 Task: Look for products in the category "Seasonal Bath & Body" from Mad Hippie only.
Action: Mouse moved to (354, 146)
Screenshot: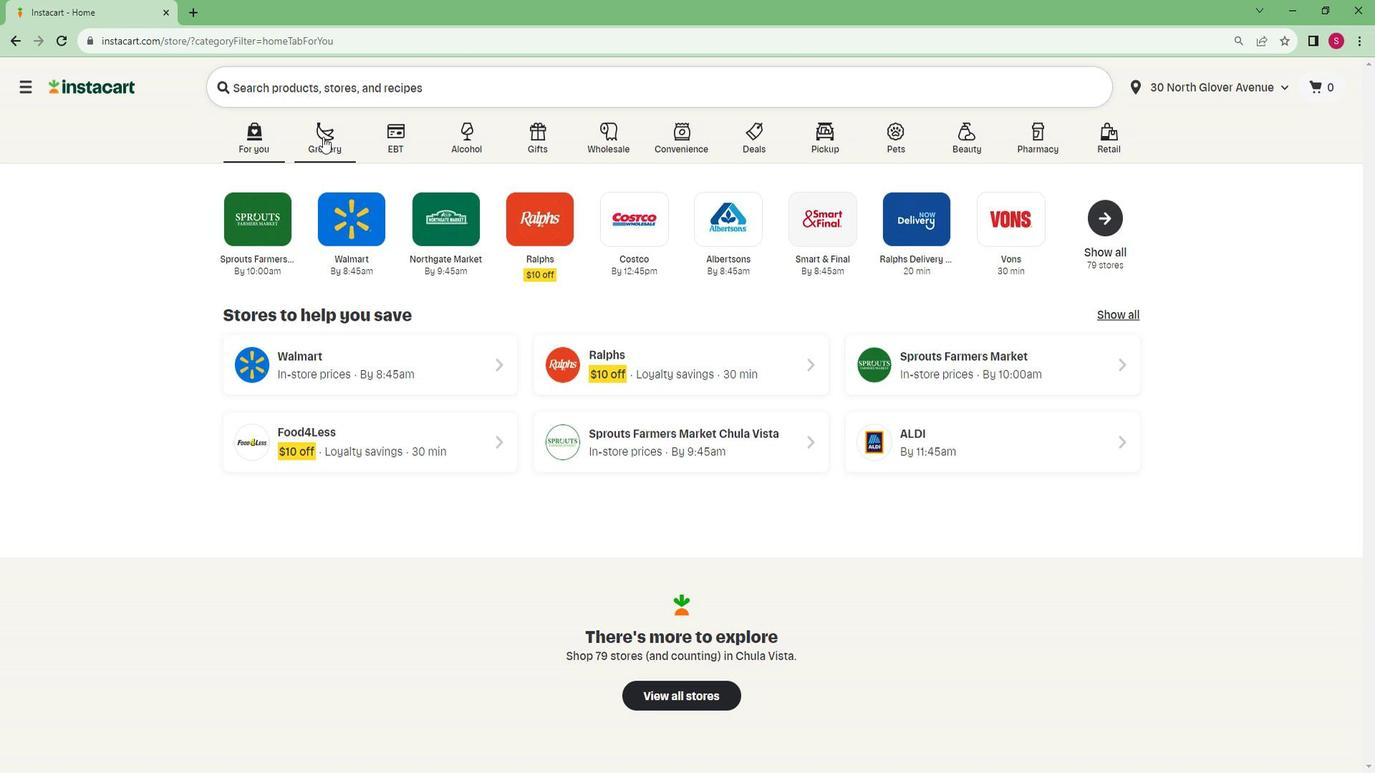 
Action: Mouse pressed left at (354, 146)
Screenshot: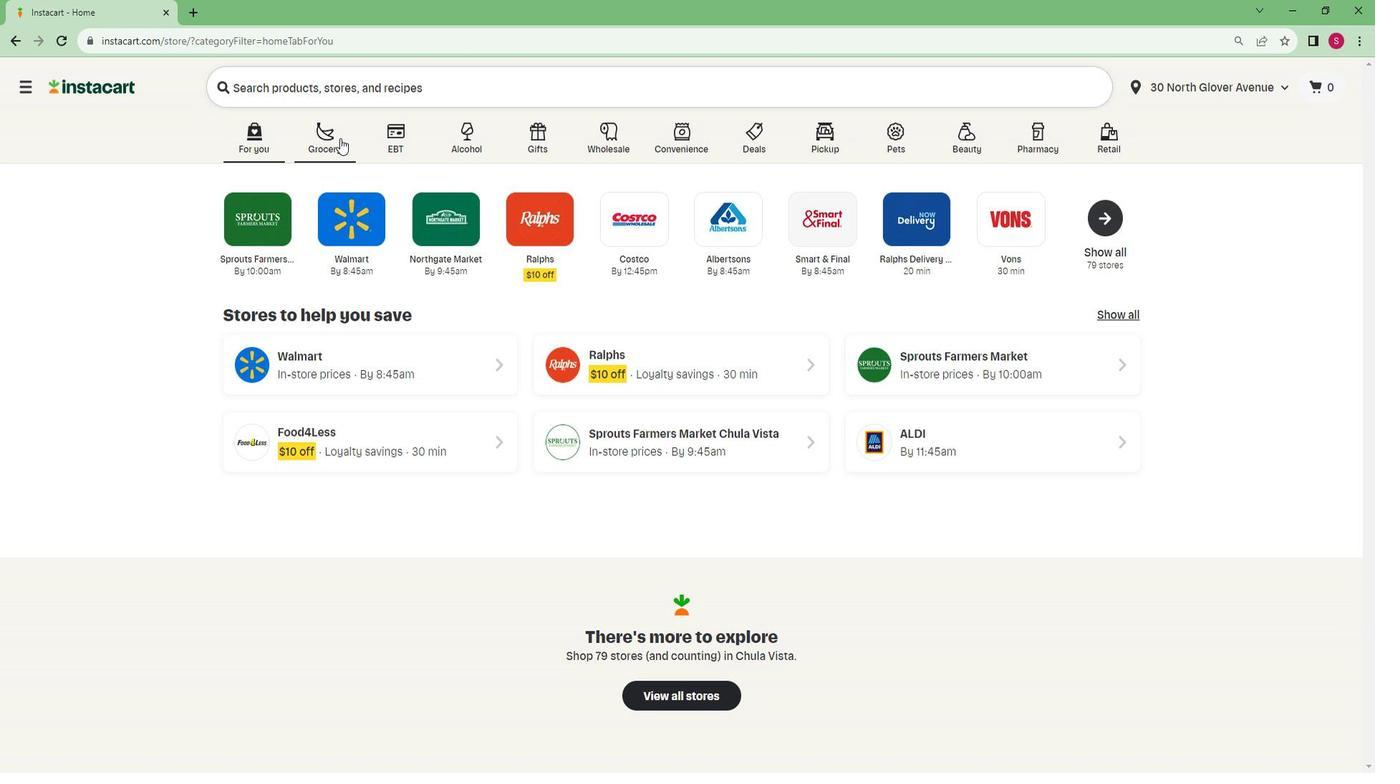 
Action: Mouse moved to (301, 417)
Screenshot: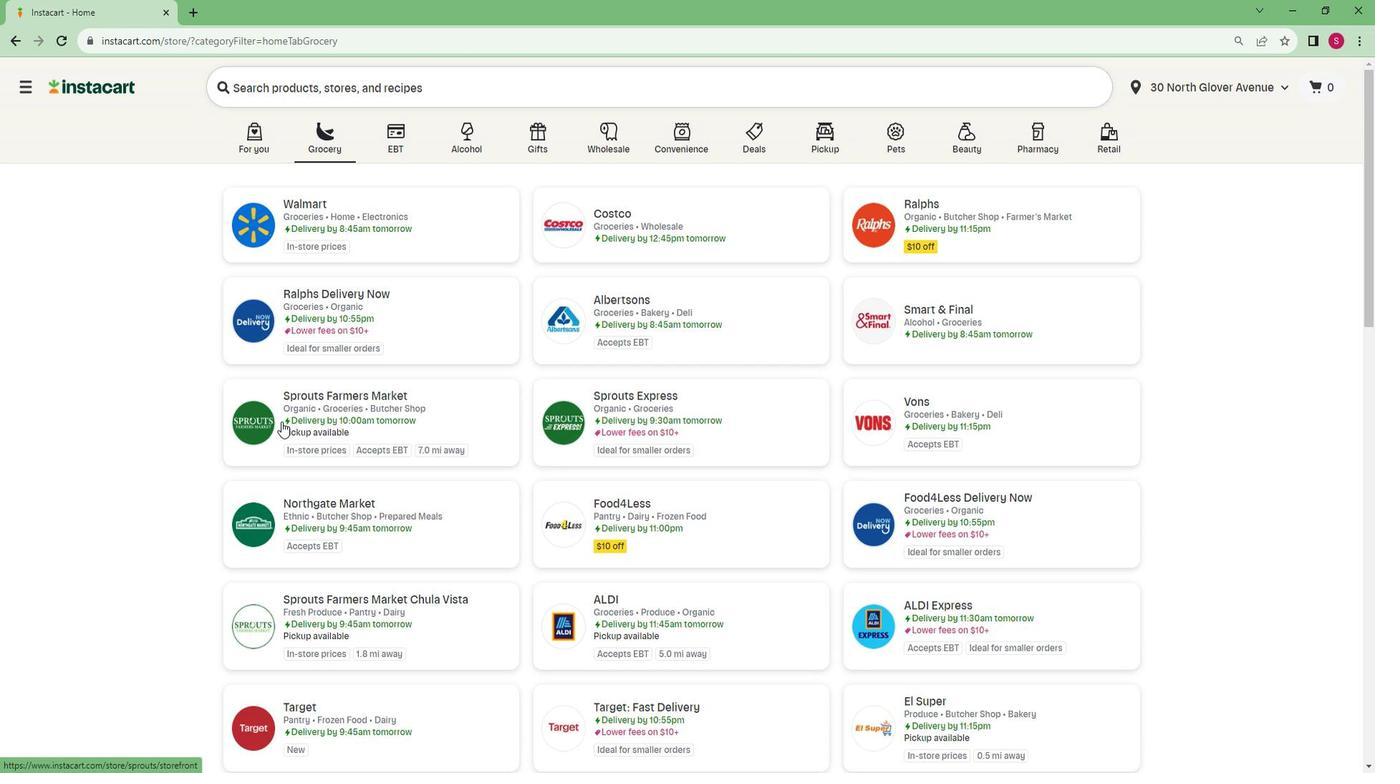 
Action: Mouse pressed left at (301, 417)
Screenshot: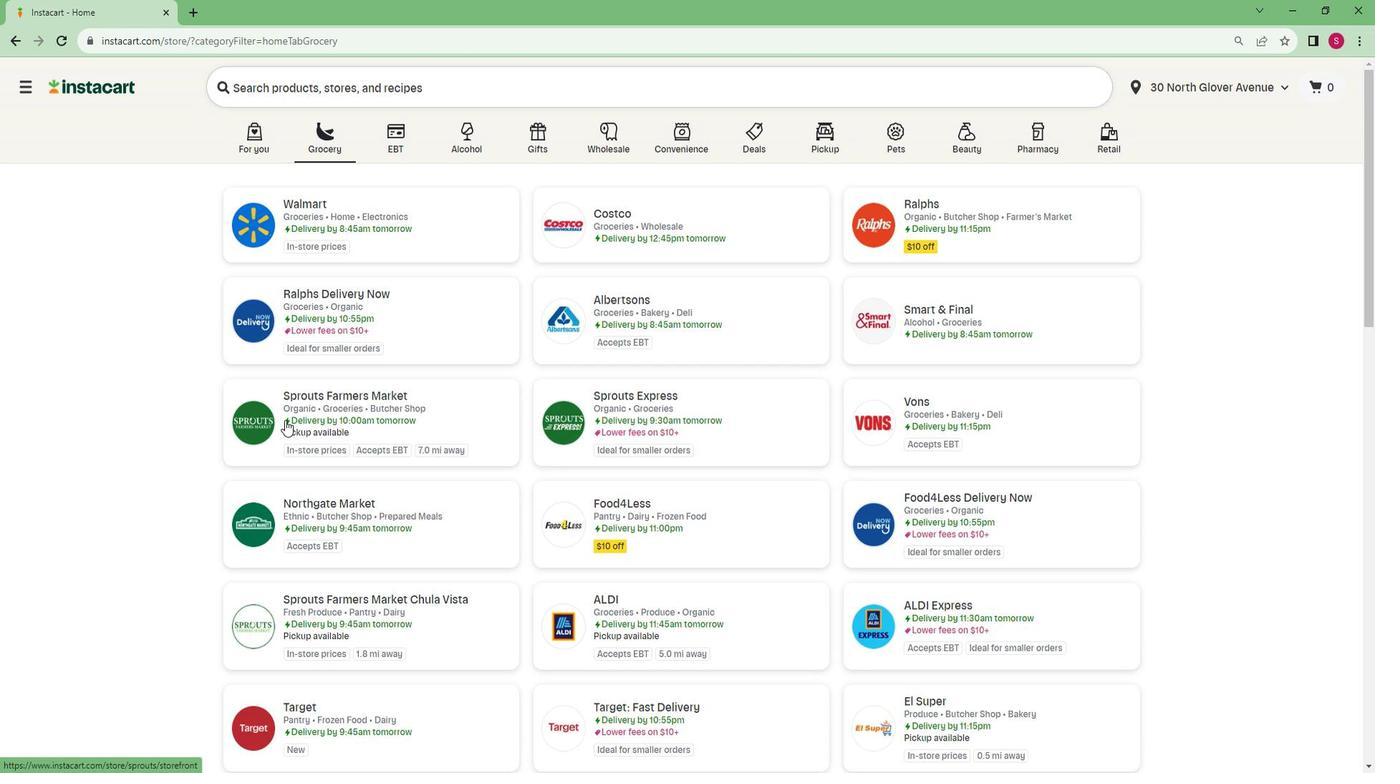 
Action: Mouse moved to (126, 633)
Screenshot: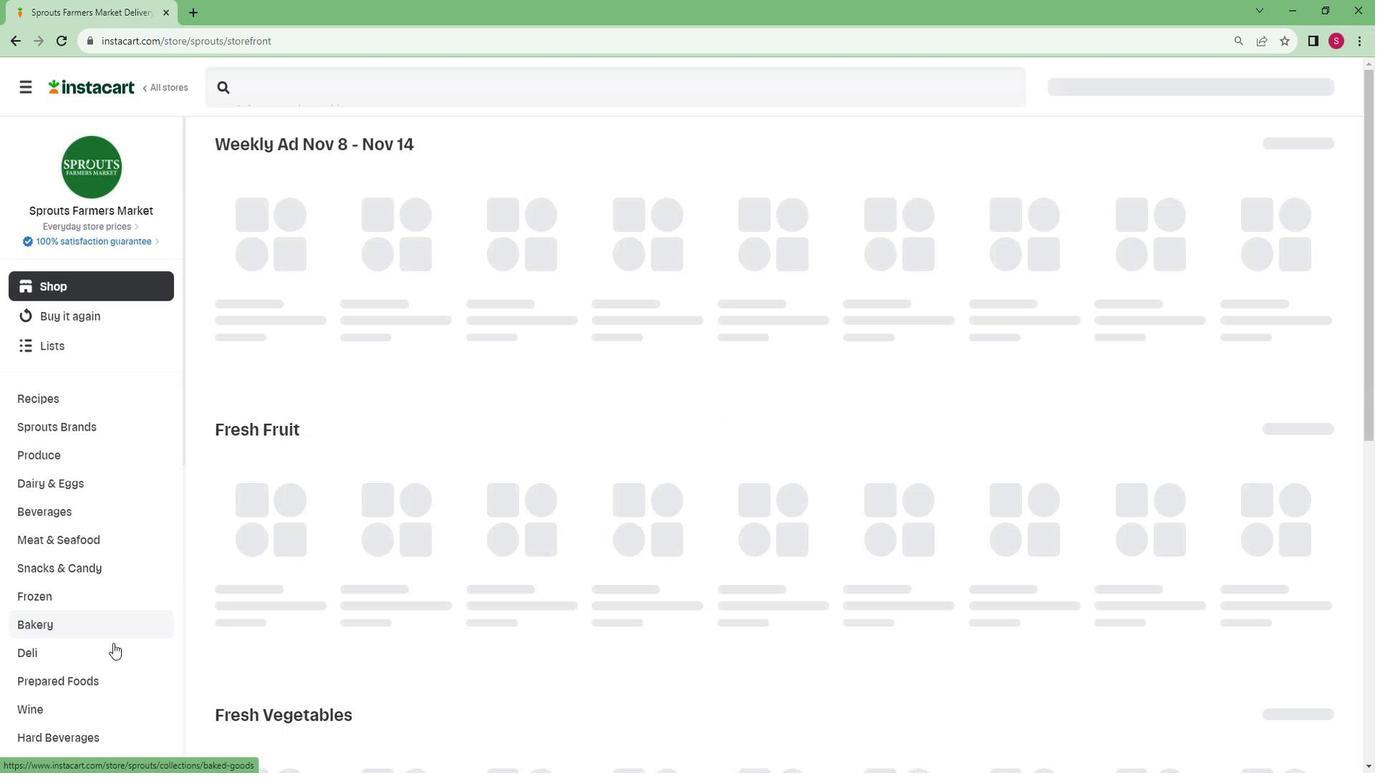 
Action: Mouse scrolled (126, 632) with delta (0, 0)
Screenshot: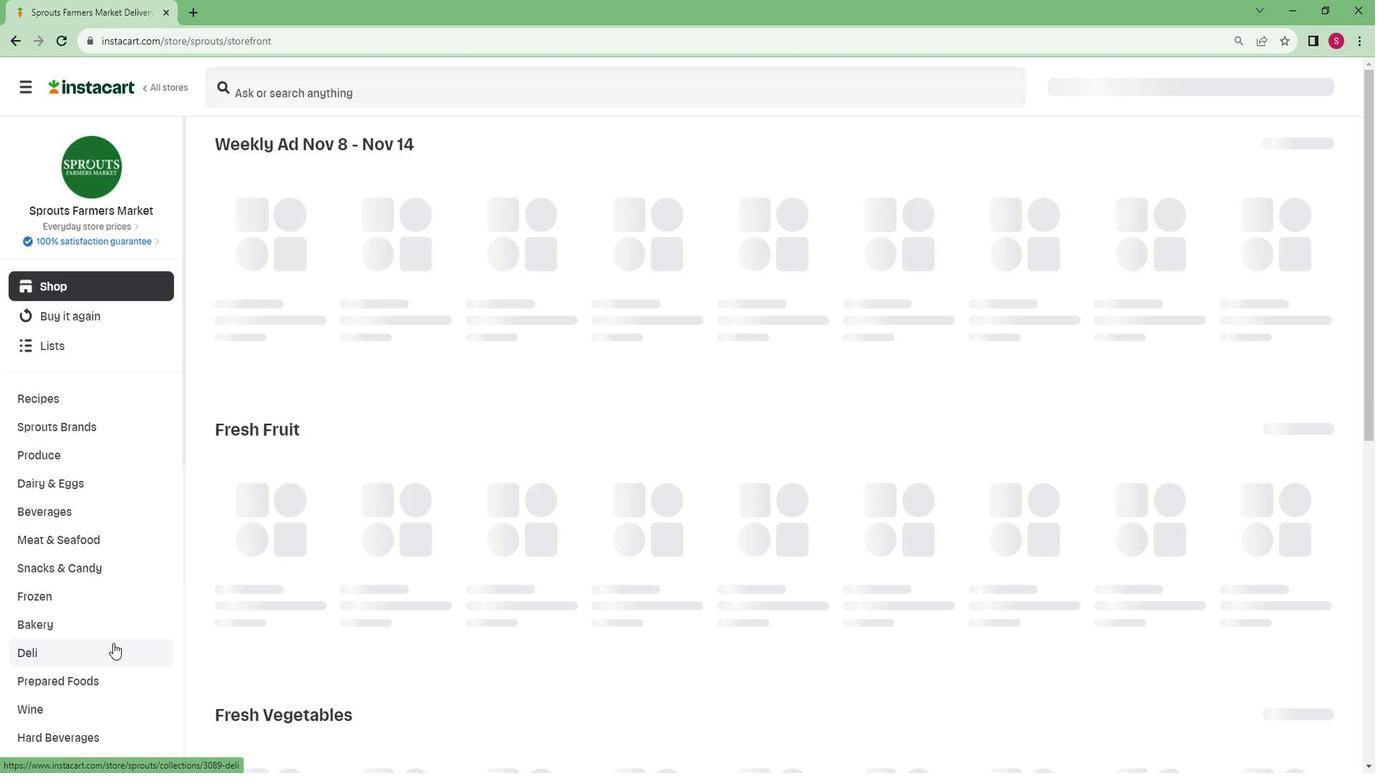 
Action: Mouse scrolled (126, 632) with delta (0, 0)
Screenshot: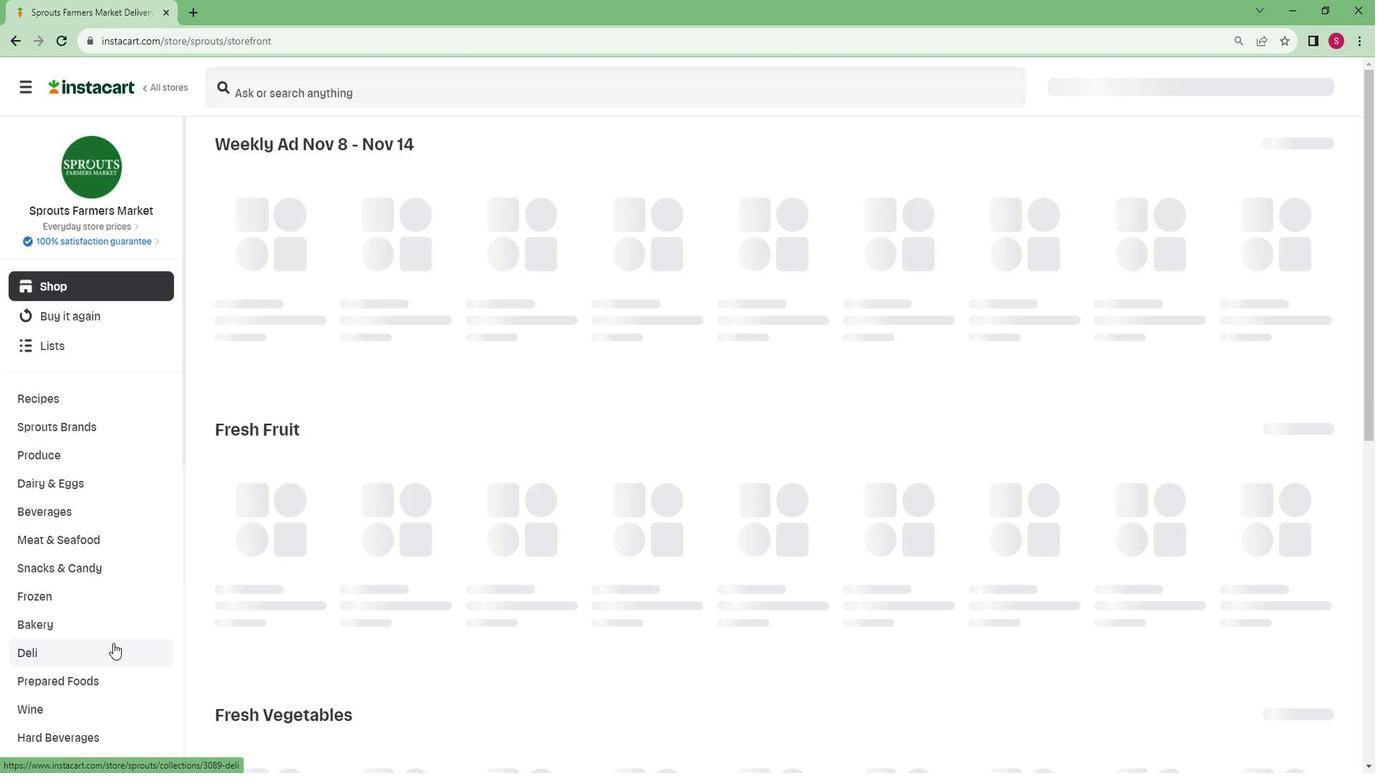 
Action: Mouse scrolled (126, 632) with delta (0, 0)
Screenshot: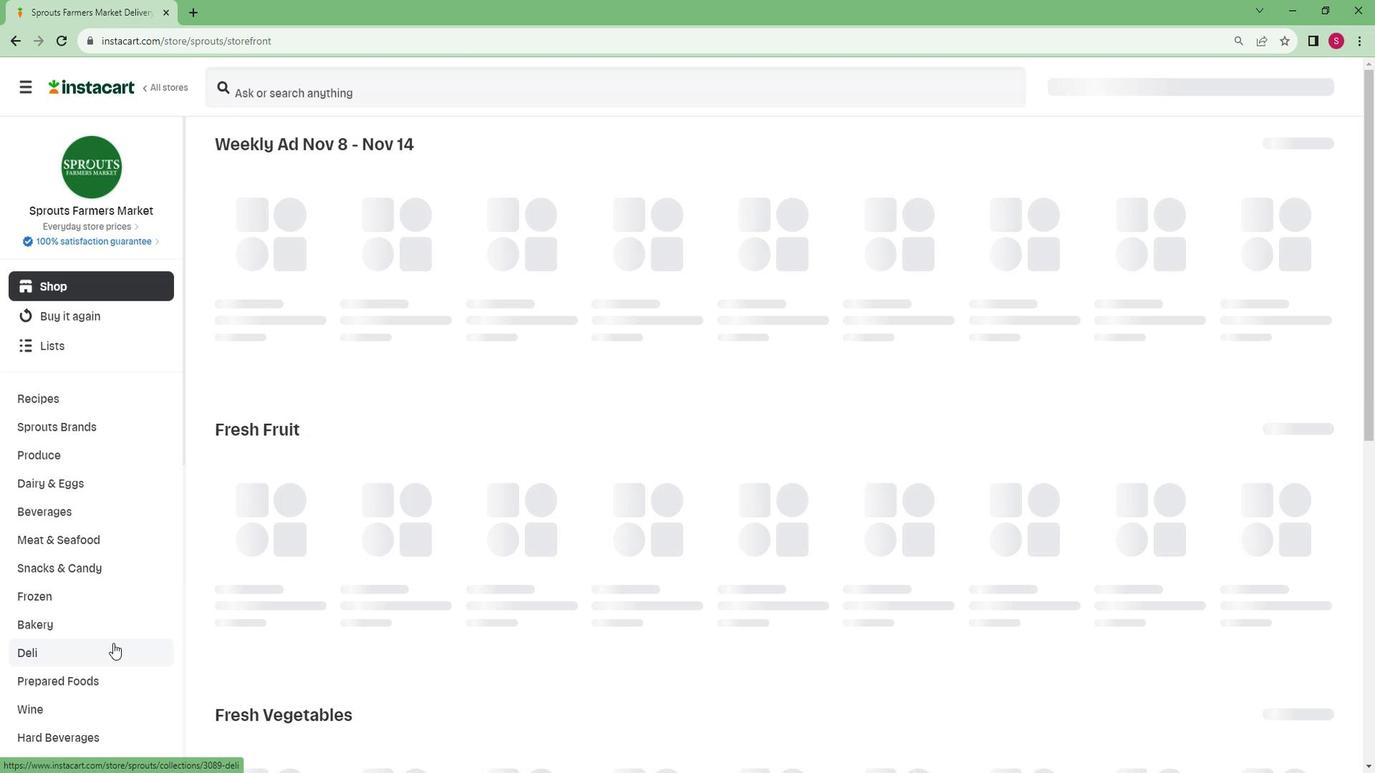 
Action: Mouse scrolled (126, 632) with delta (0, 0)
Screenshot: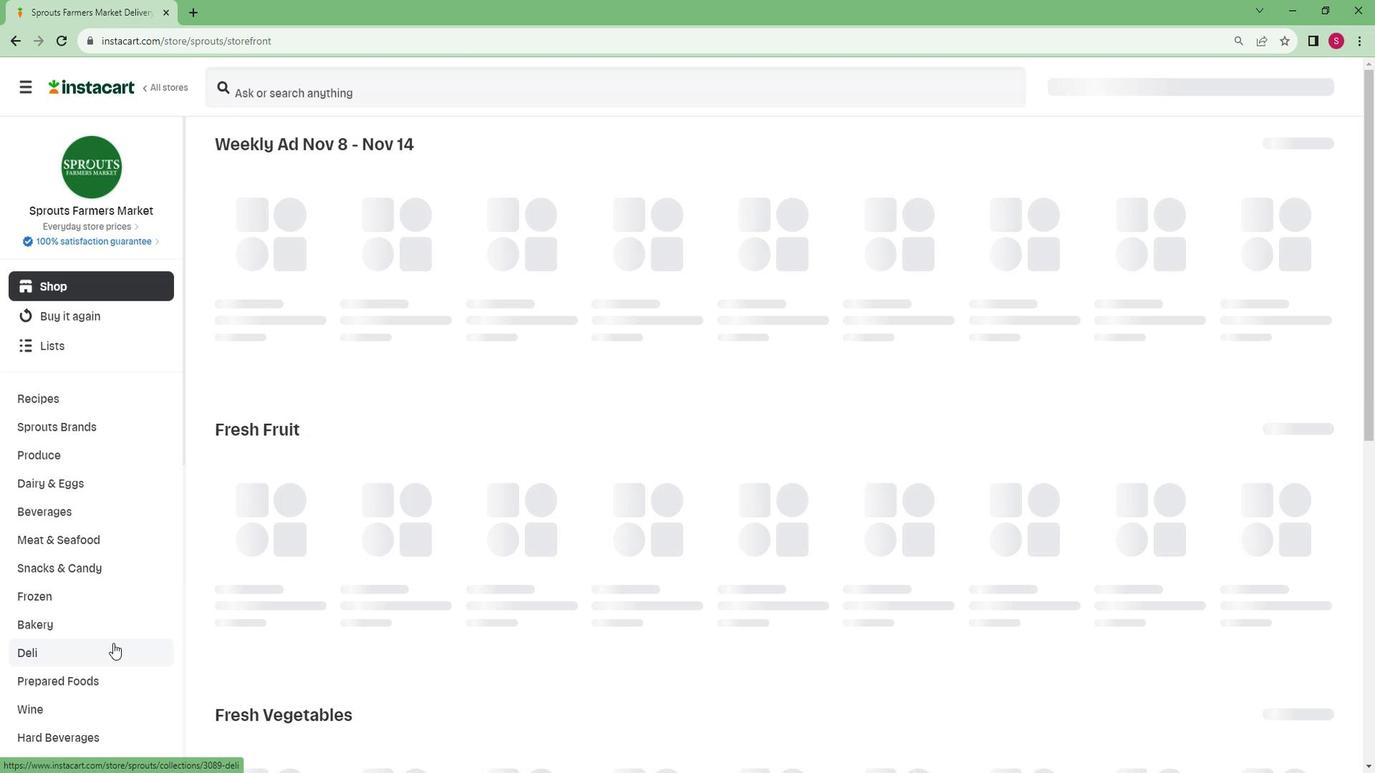 
Action: Mouse scrolled (126, 632) with delta (0, 0)
Screenshot: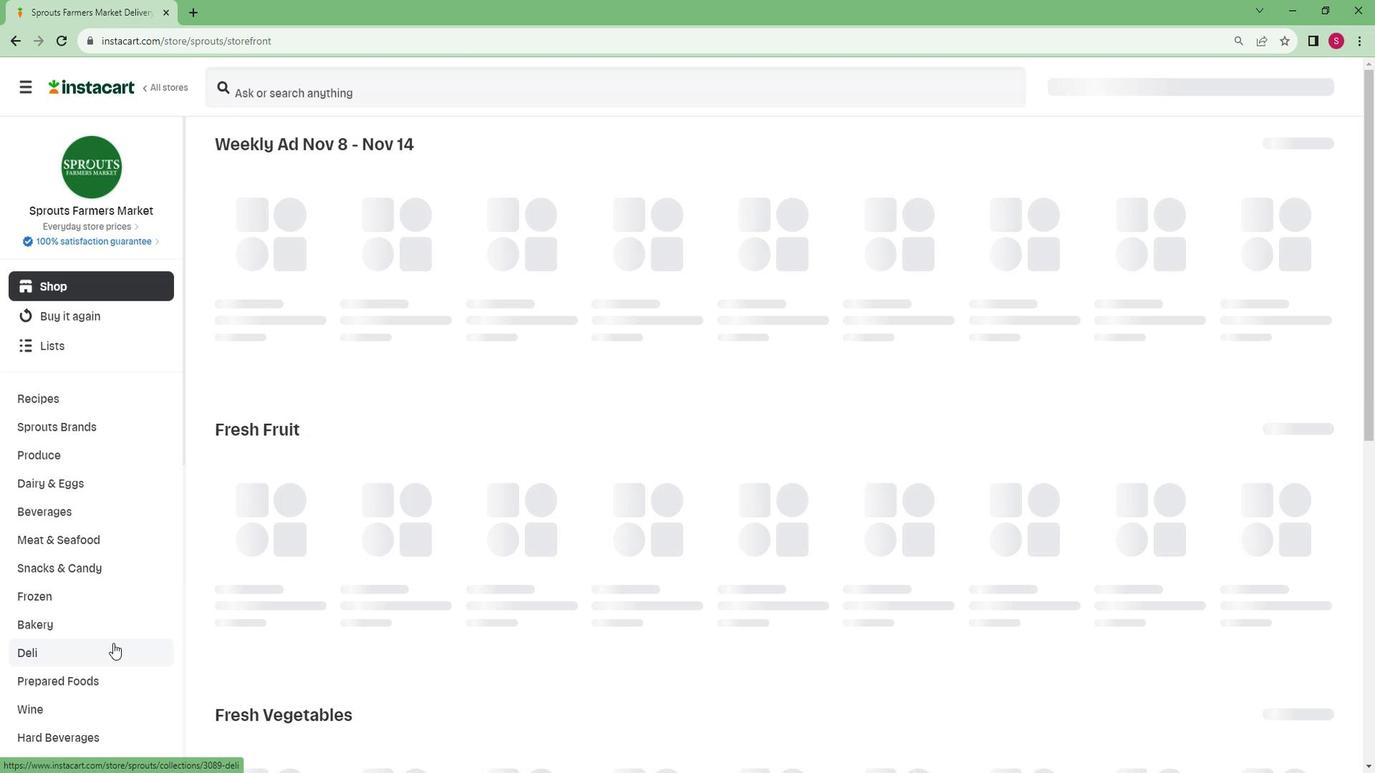 
Action: Mouse scrolled (126, 632) with delta (0, 0)
Screenshot: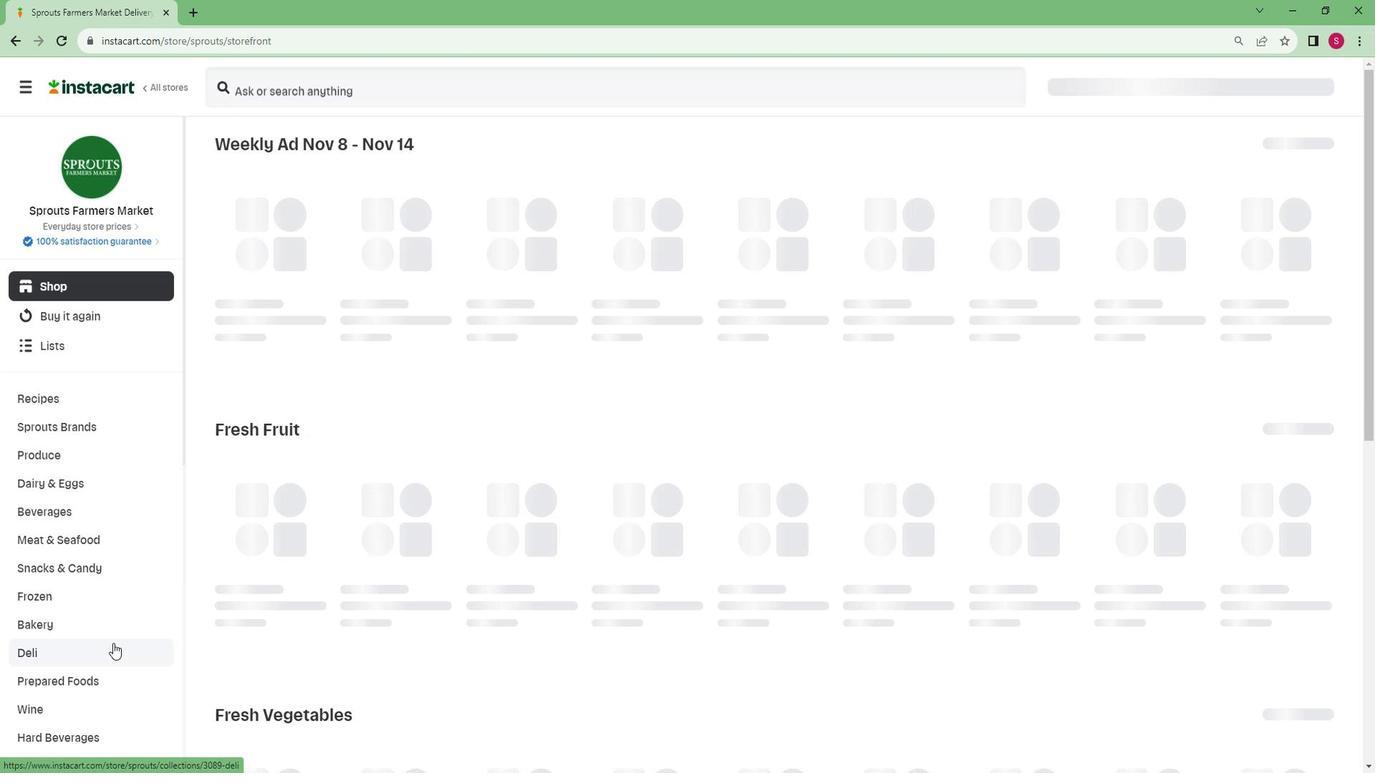 
Action: Mouse moved to (122, 631)
Screenshot: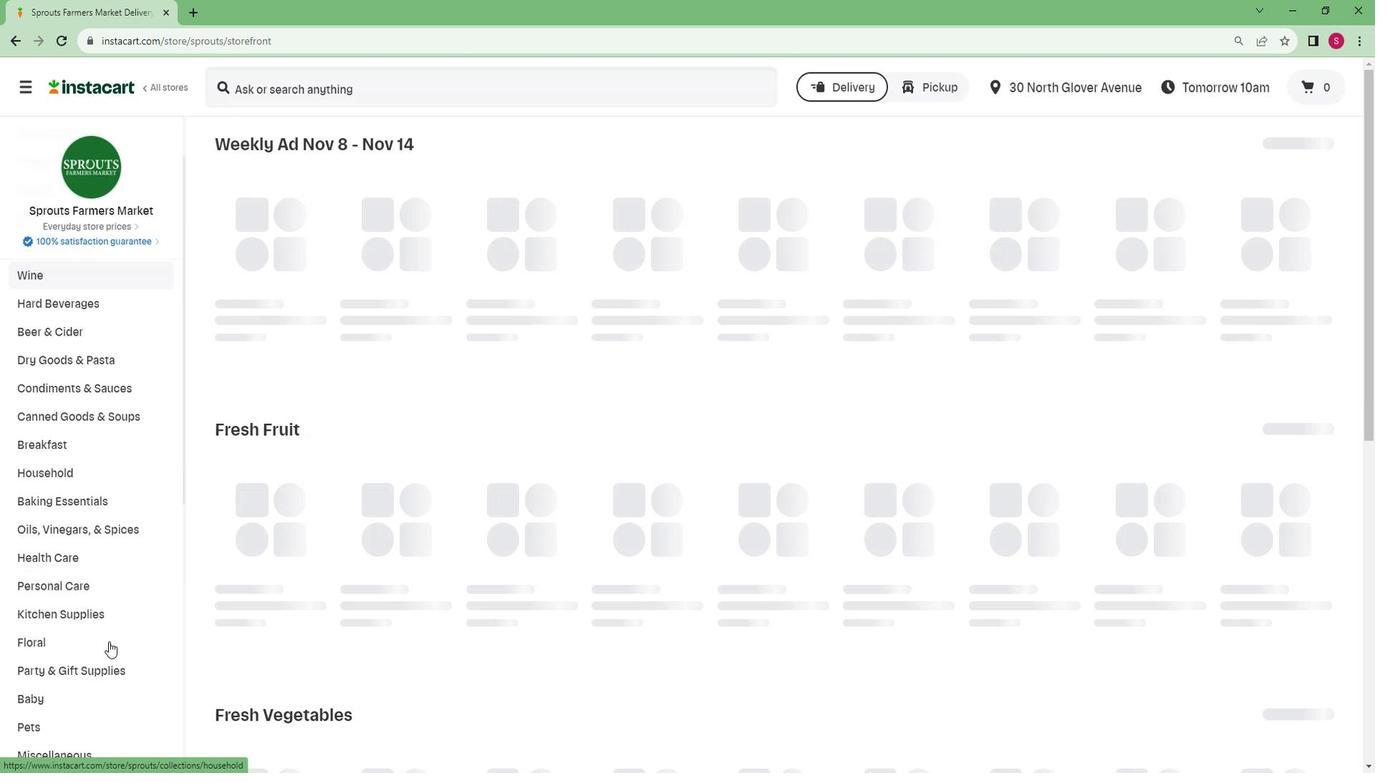 
Action: Mouse scrolled (122, 630) with delta (0, 0)
Screenshot: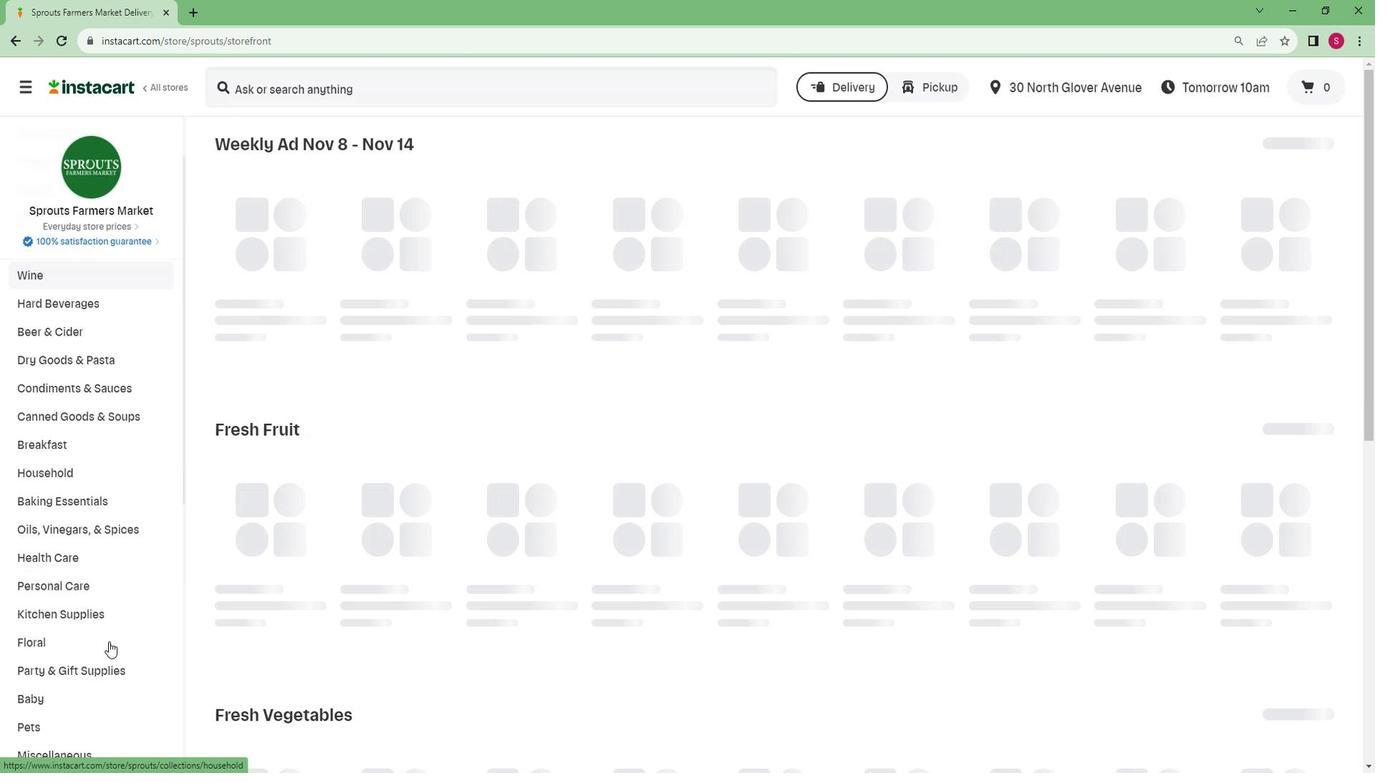 
Action: Mouse scrolled (122, 630) with delta (0, 0)
Screenshot: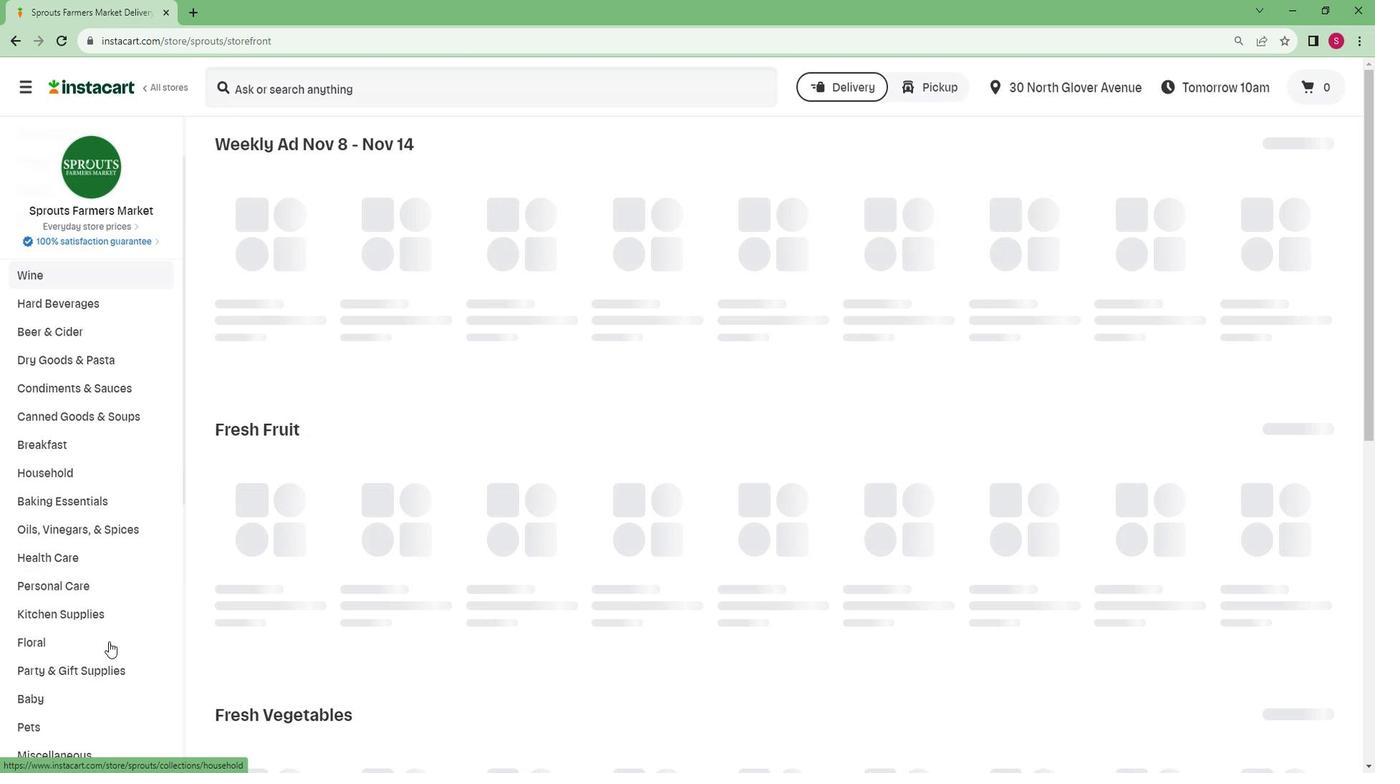 
Action: Mouse scrolled (122, 630) with delta (0, 0)
Screenshot: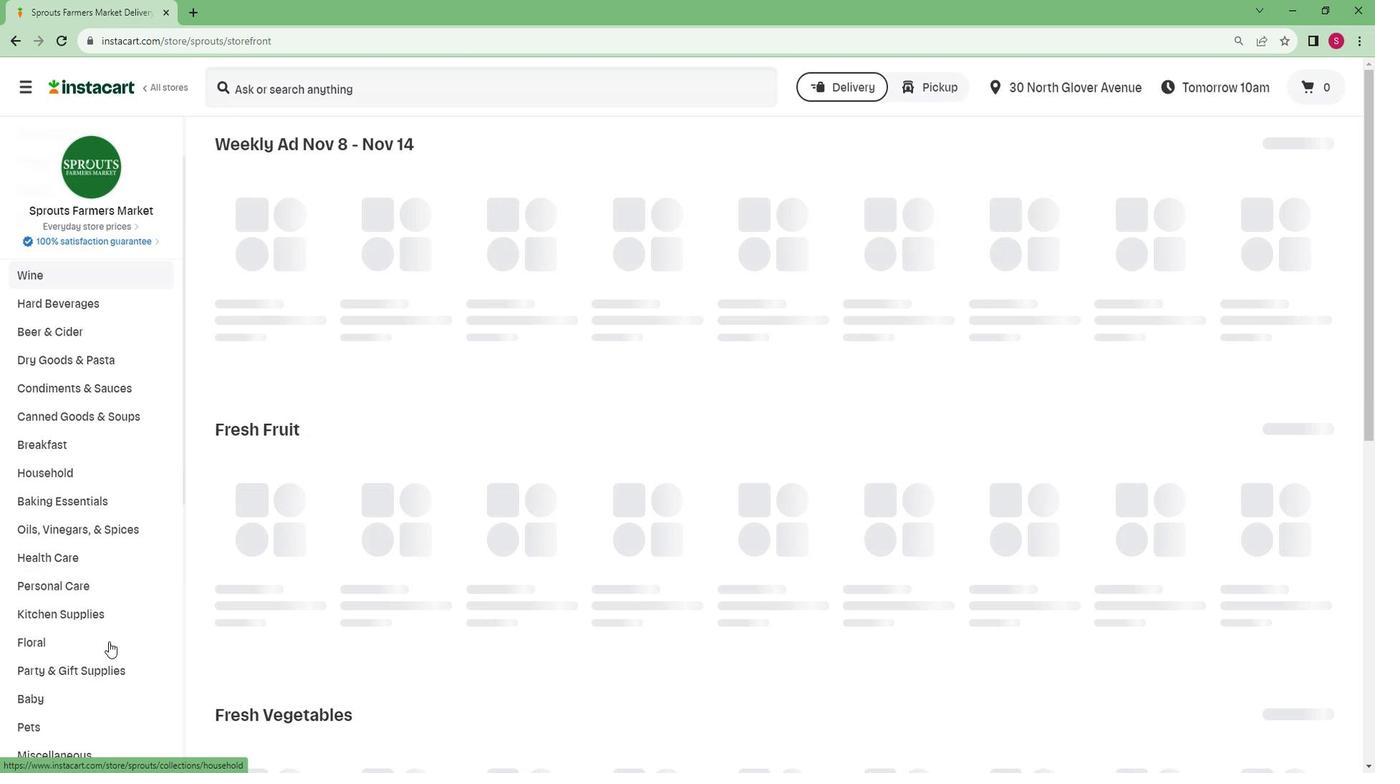 
Action: Mouse scrolled (122, 630) with delta (0, 0)
Screenshot: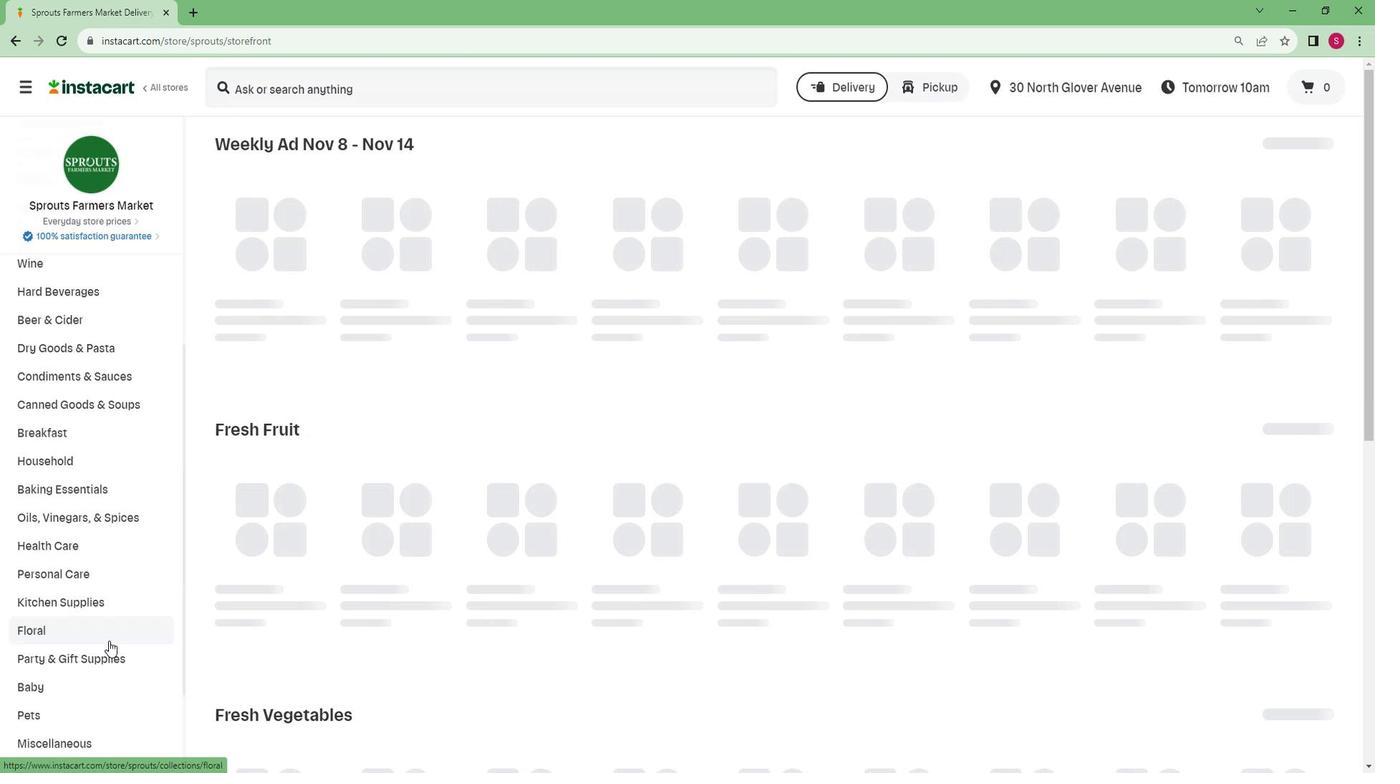 
Action: Mouse scrolled (122, 630) with delta (0, 0)
Screenshot: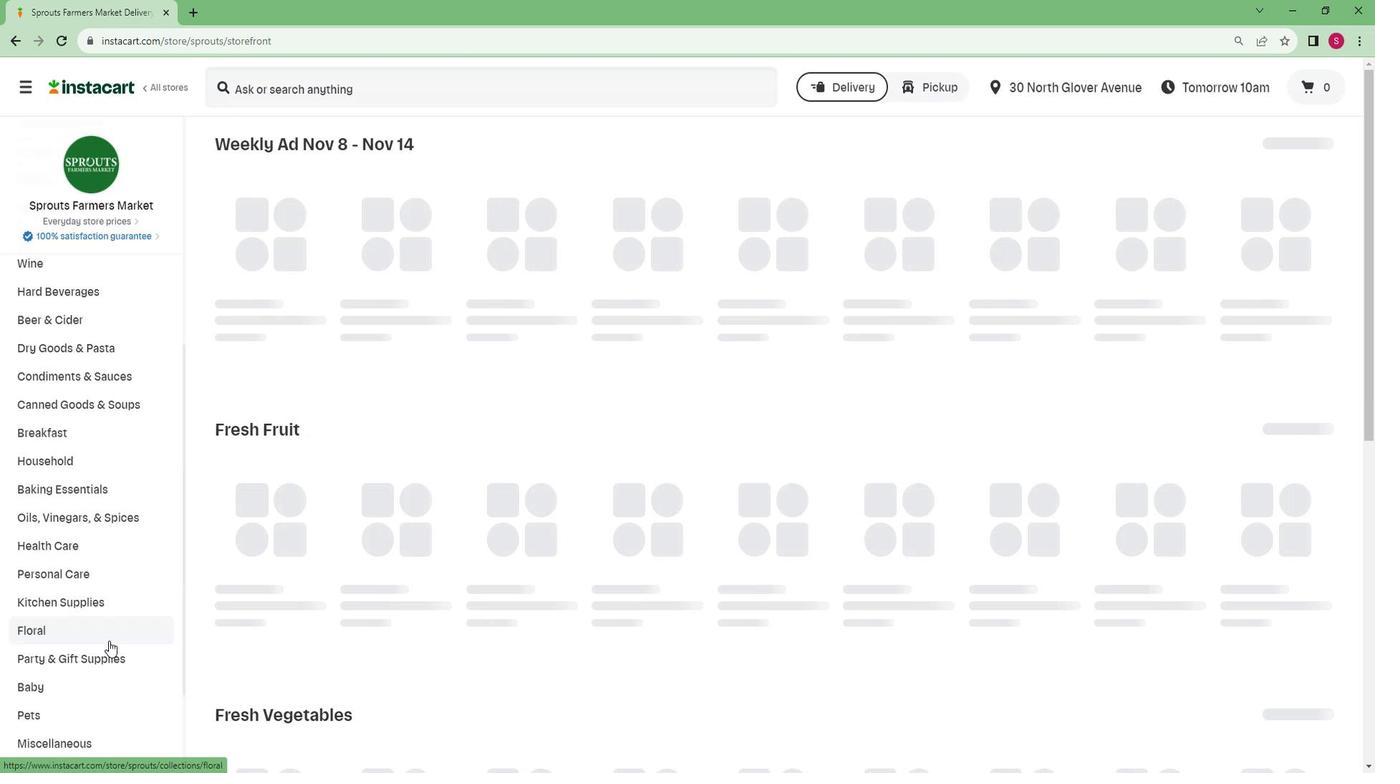 
Action: Mouse moved to (92, 705)
Screenshot: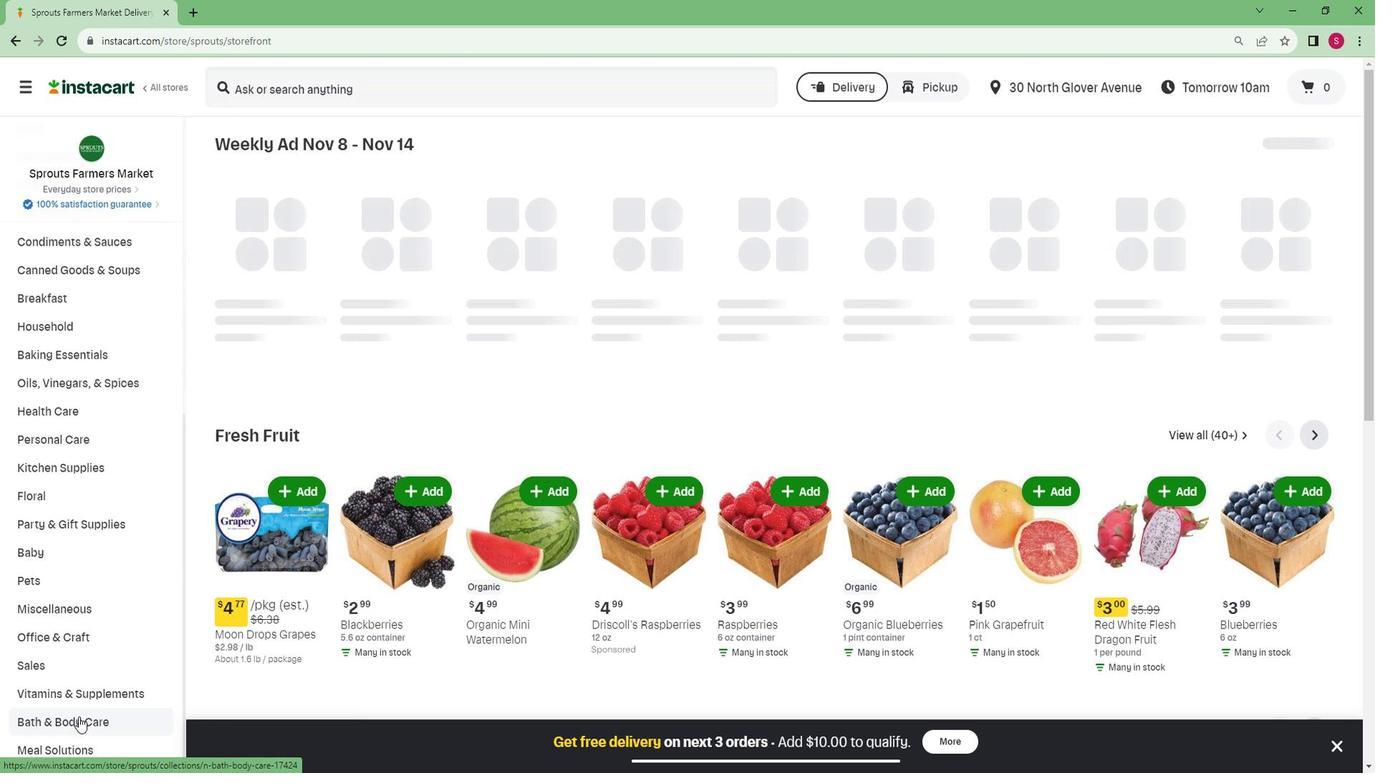 
Action: Mouse pressed left at (92, 705)
Screenshot: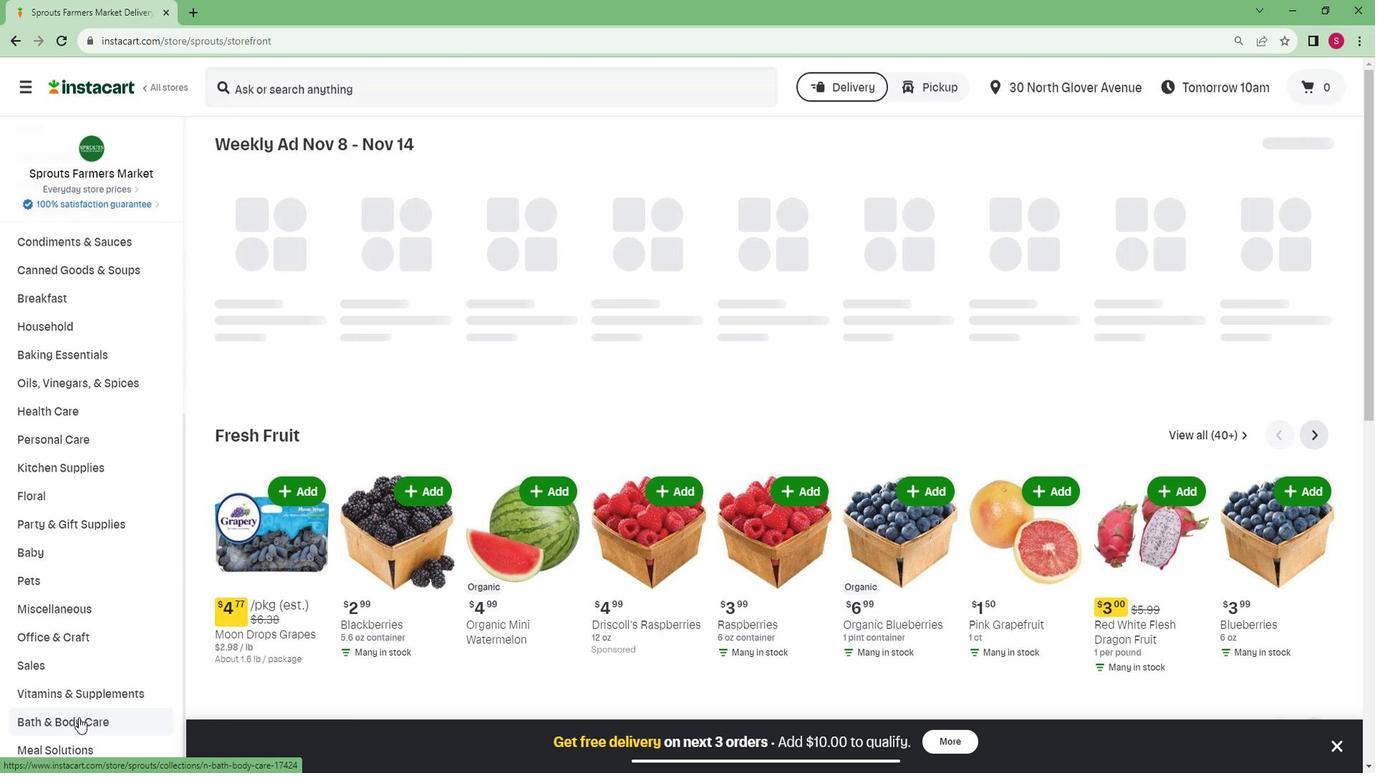 
Action: Mouse moved to (83, 644)
Screenshot: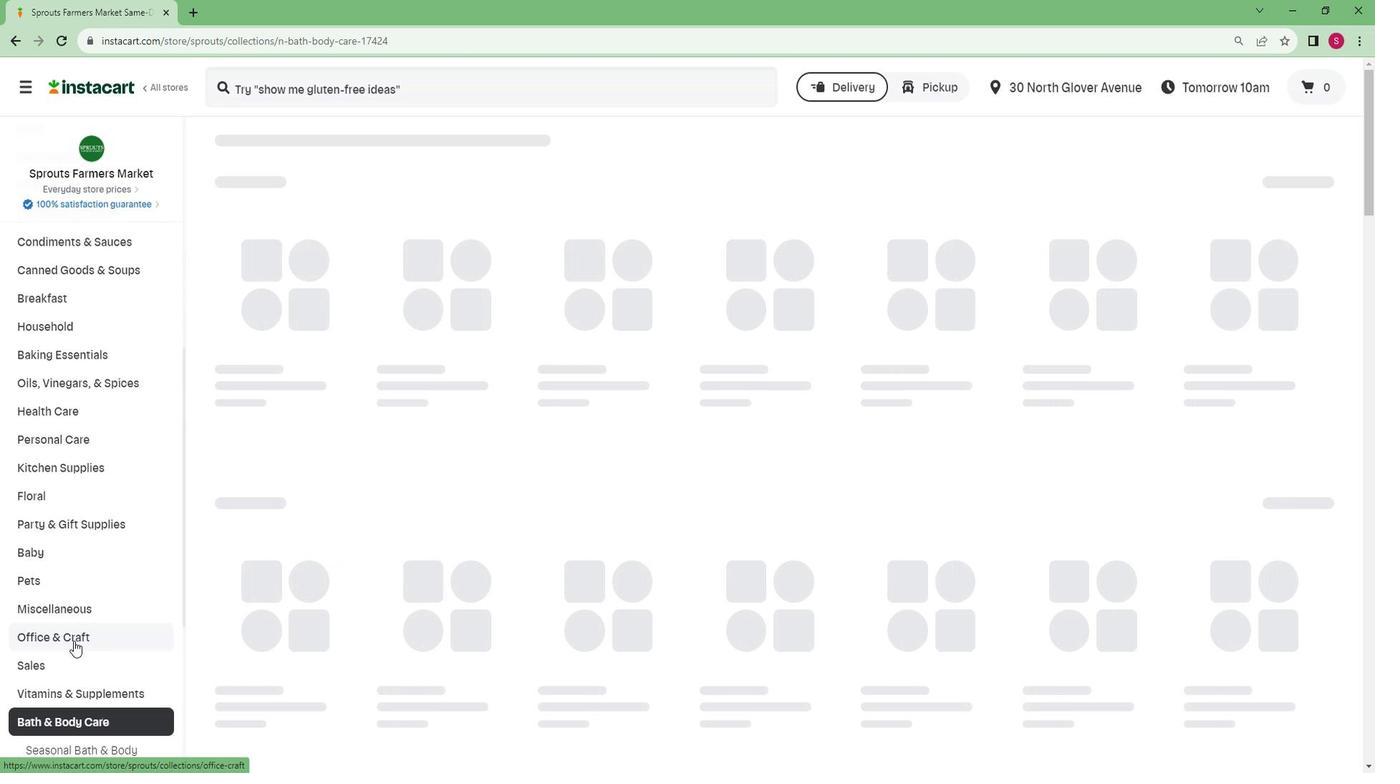 
Action: Mouse scrolled (83, 644) with delta (0, 0)
Screenshot: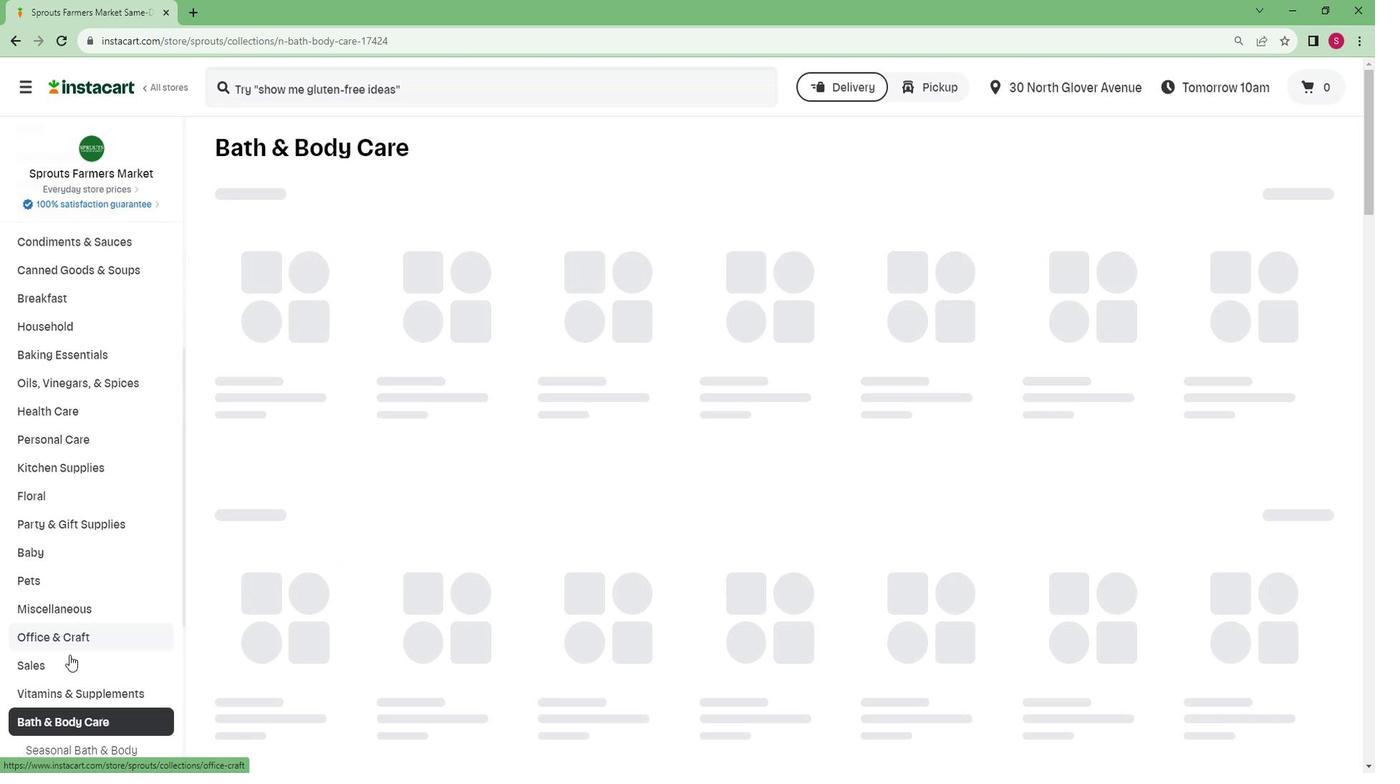 
Action: Mouse scrolled (83, 644) with delta (0, 0)
Screenshot: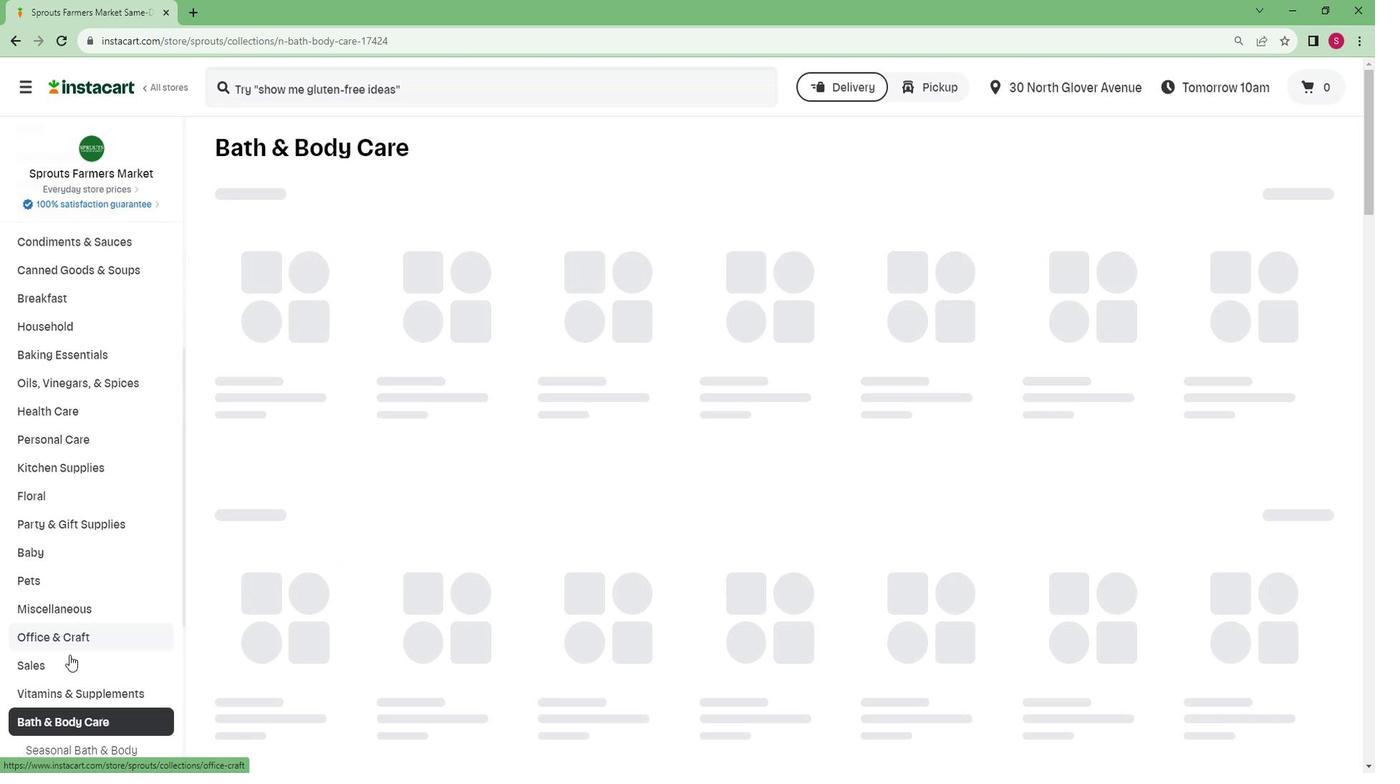 
Action: Mouse moved to (123, 596)
Screenshot: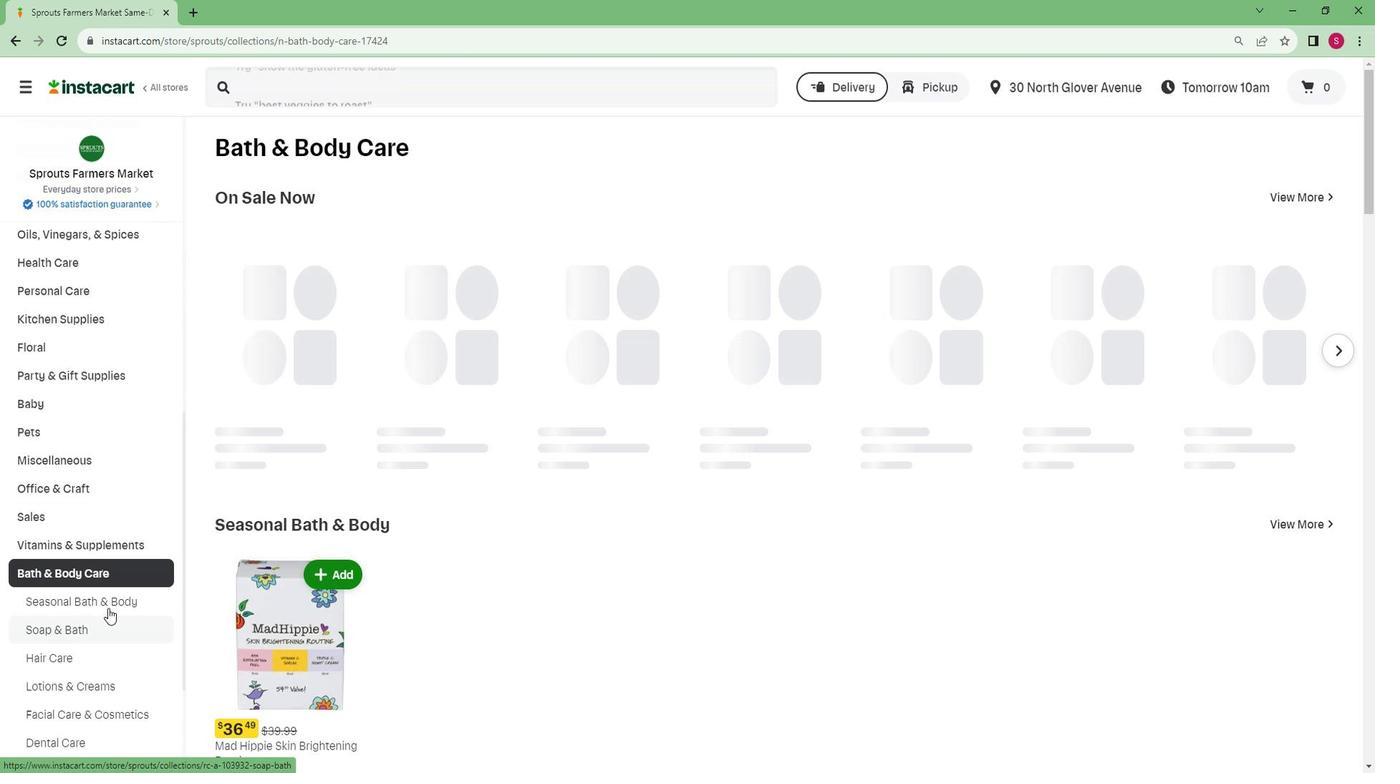 
Action: Mouse pressed left at (123, 596)
Screenshot: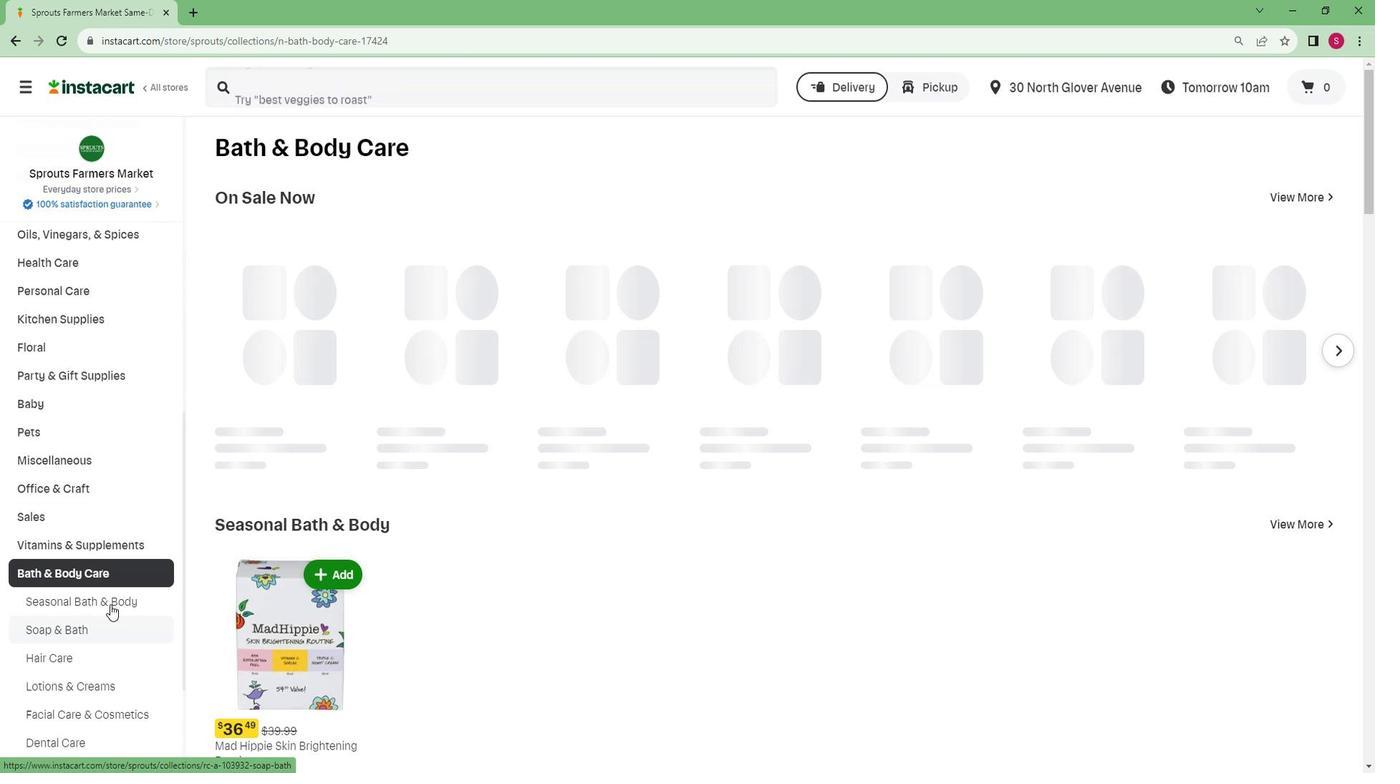 
Action: Mouse moved to (361, 222)
Screenshot: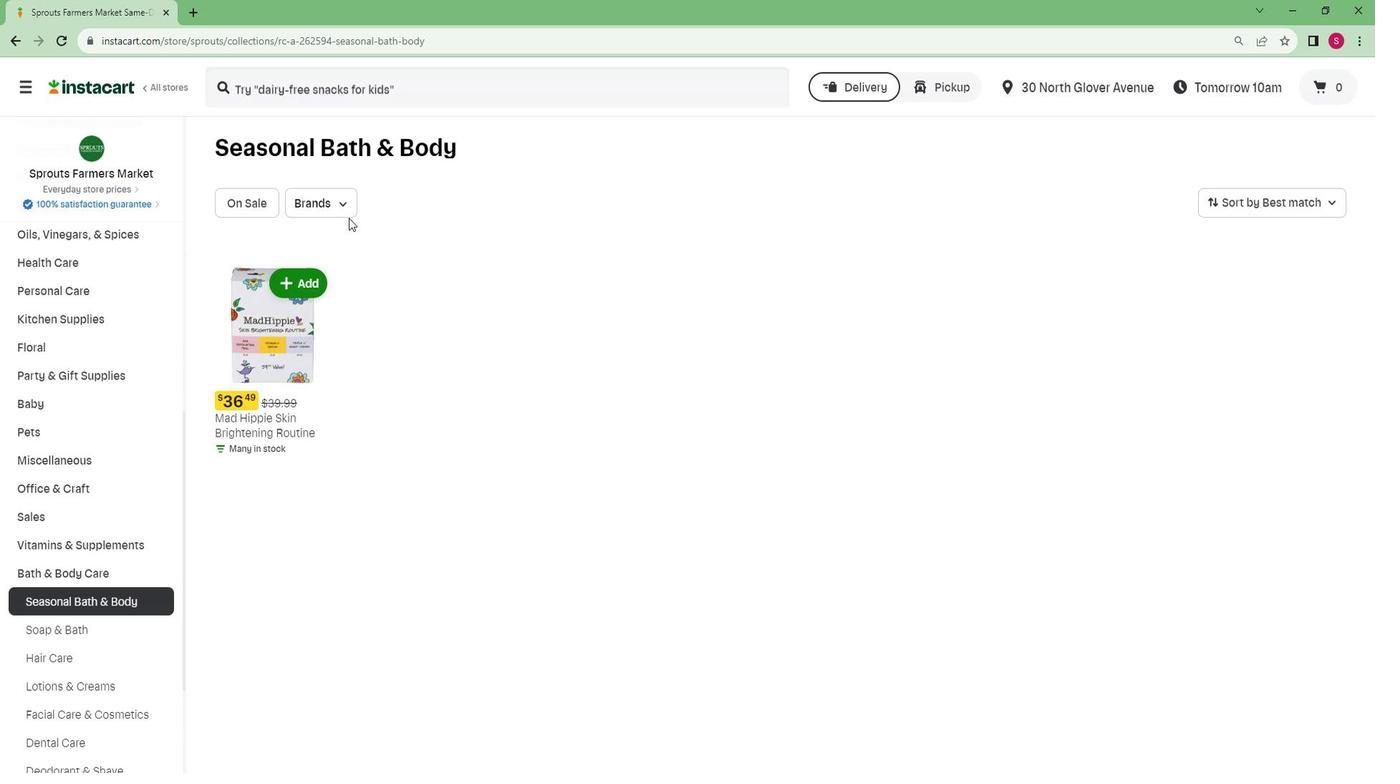 
Action: Mouse pressed left at (361, 222)
Screenshot: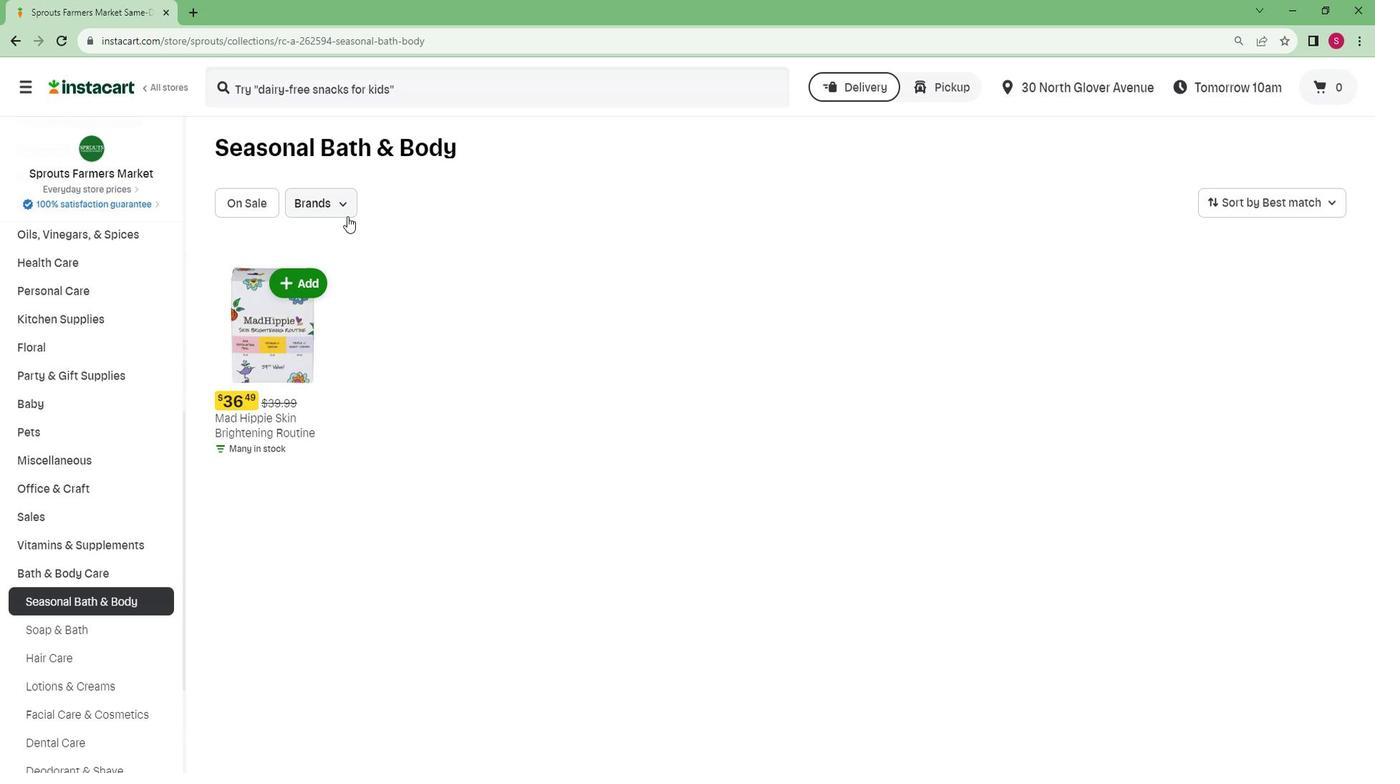 
Action: Mouse moved to (396, 262)
Screenshot: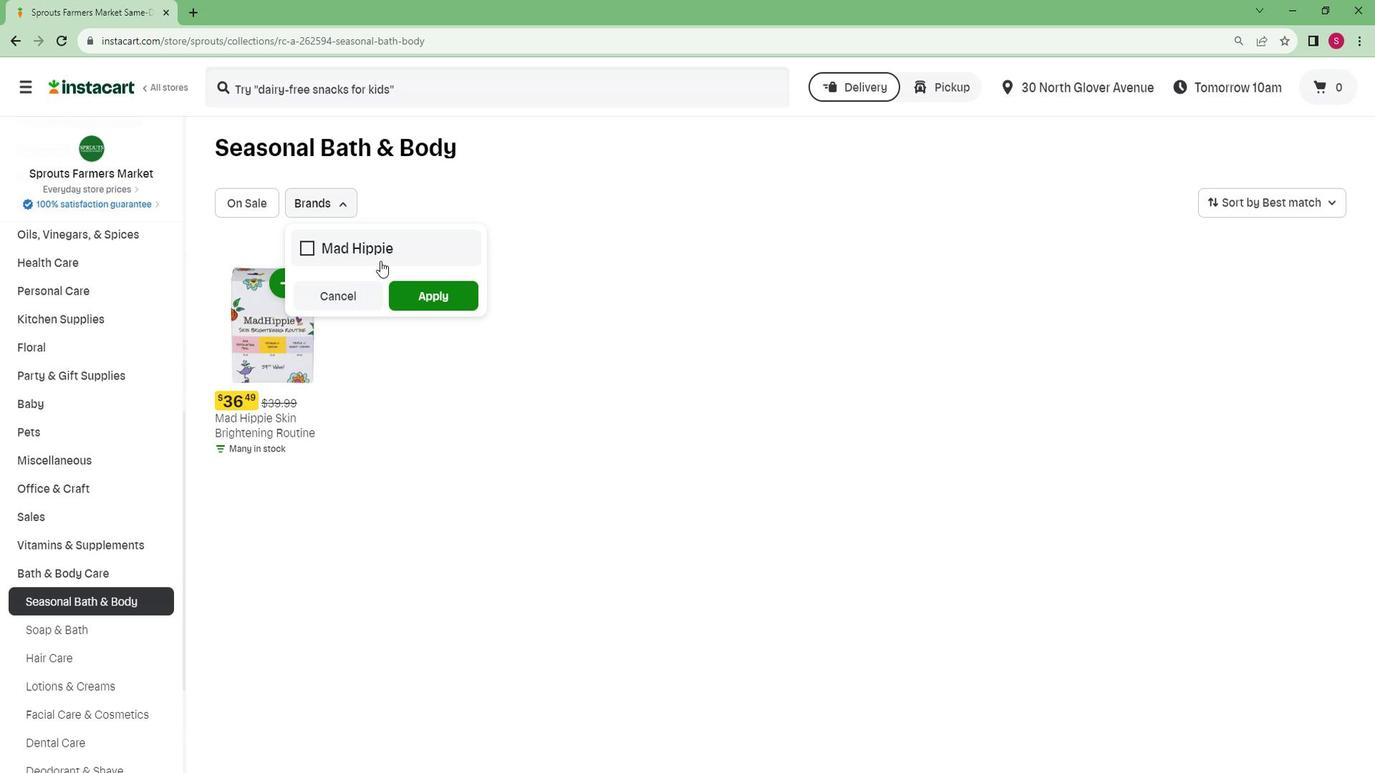 
Action: Mouse pressed left at (396, 262)
Screenshot: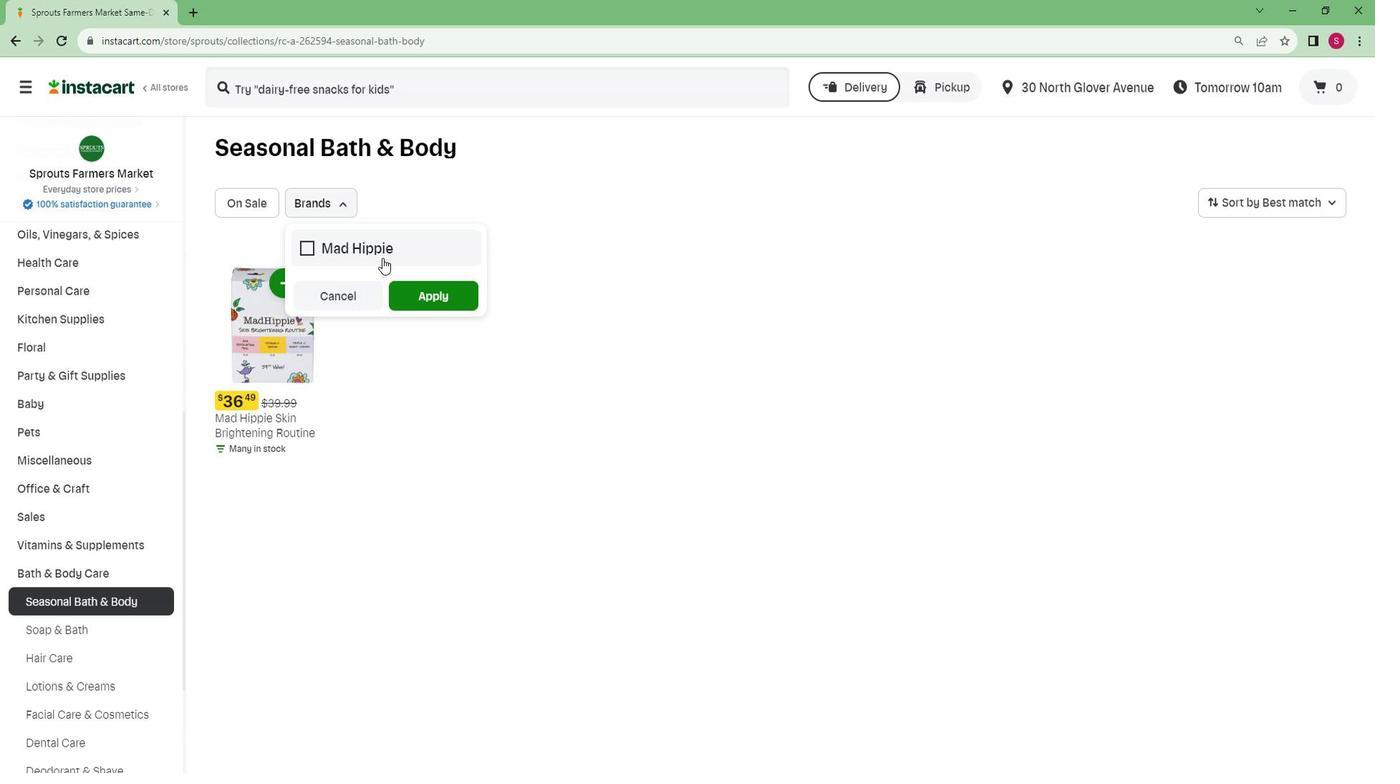 
Action: Mouse moved to (427, 312)
Screenshot: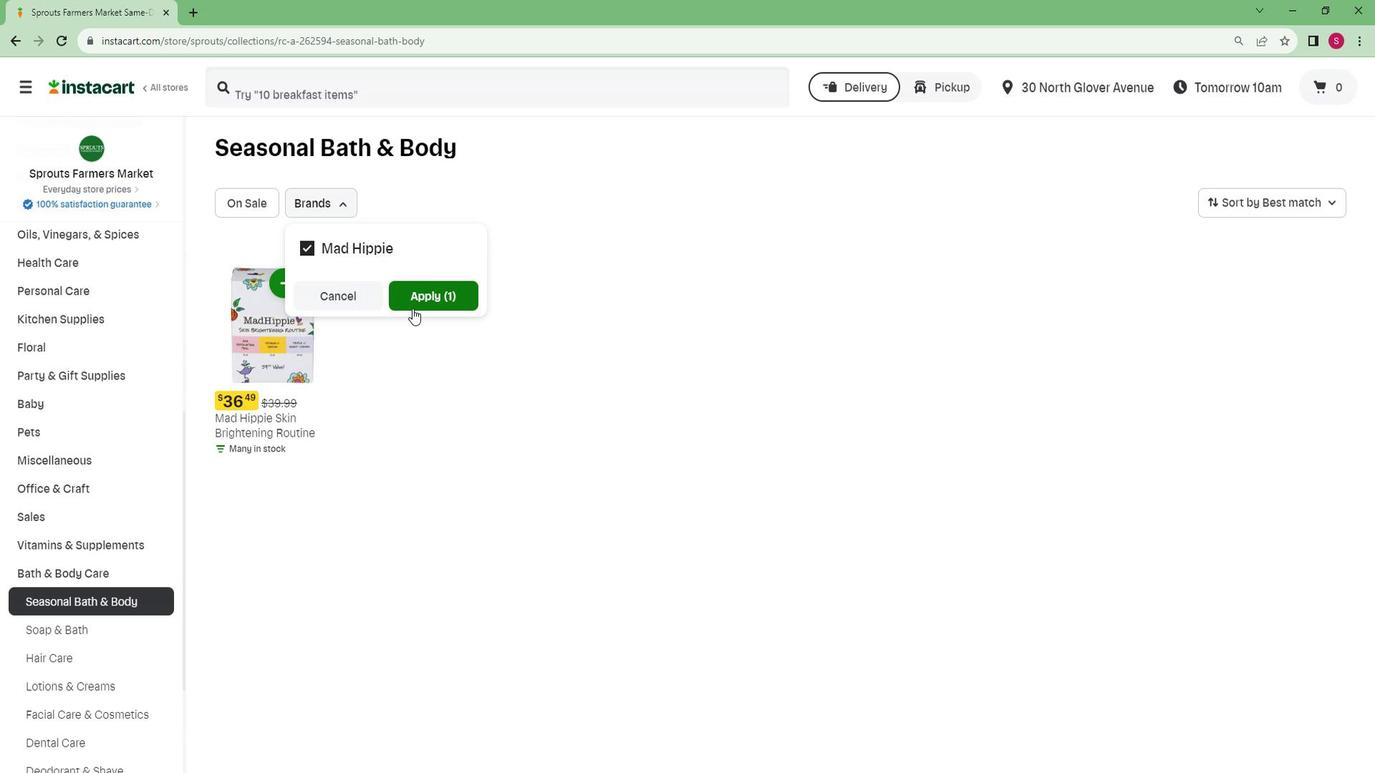 
Action: Mouse pressed left at (427, 312)
Screenshot: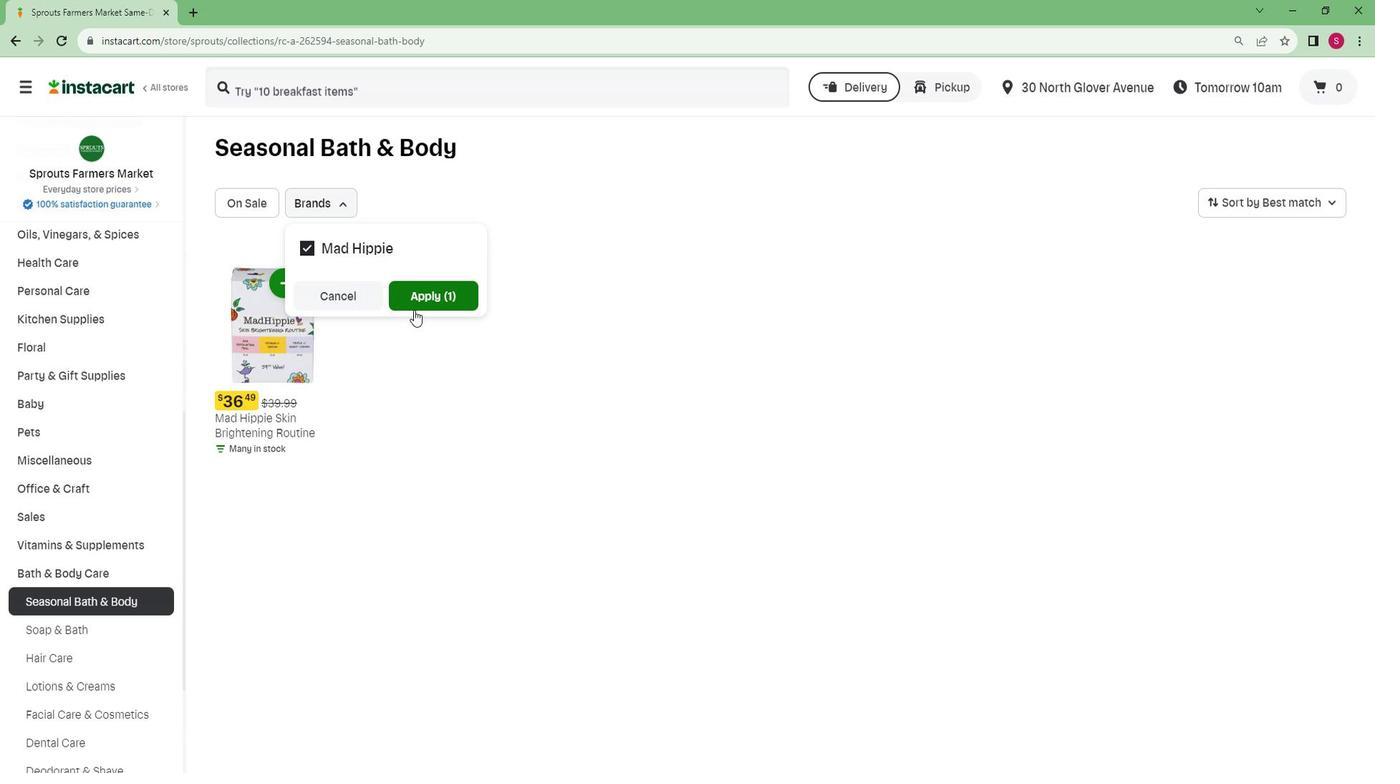 
Action: Mouse moved to (449, 306)
Screenshot: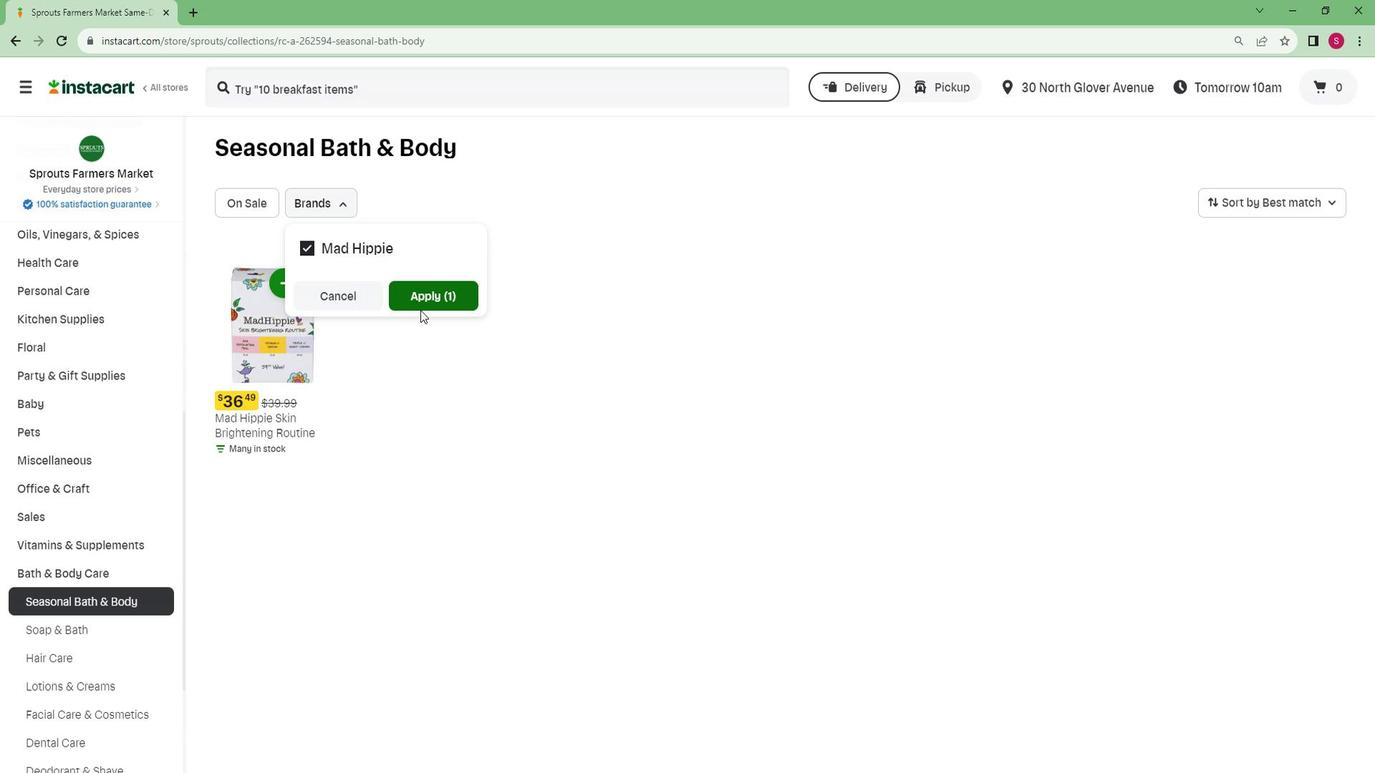 
Action: Mouse pressed left at (449, 306)
Screenshot: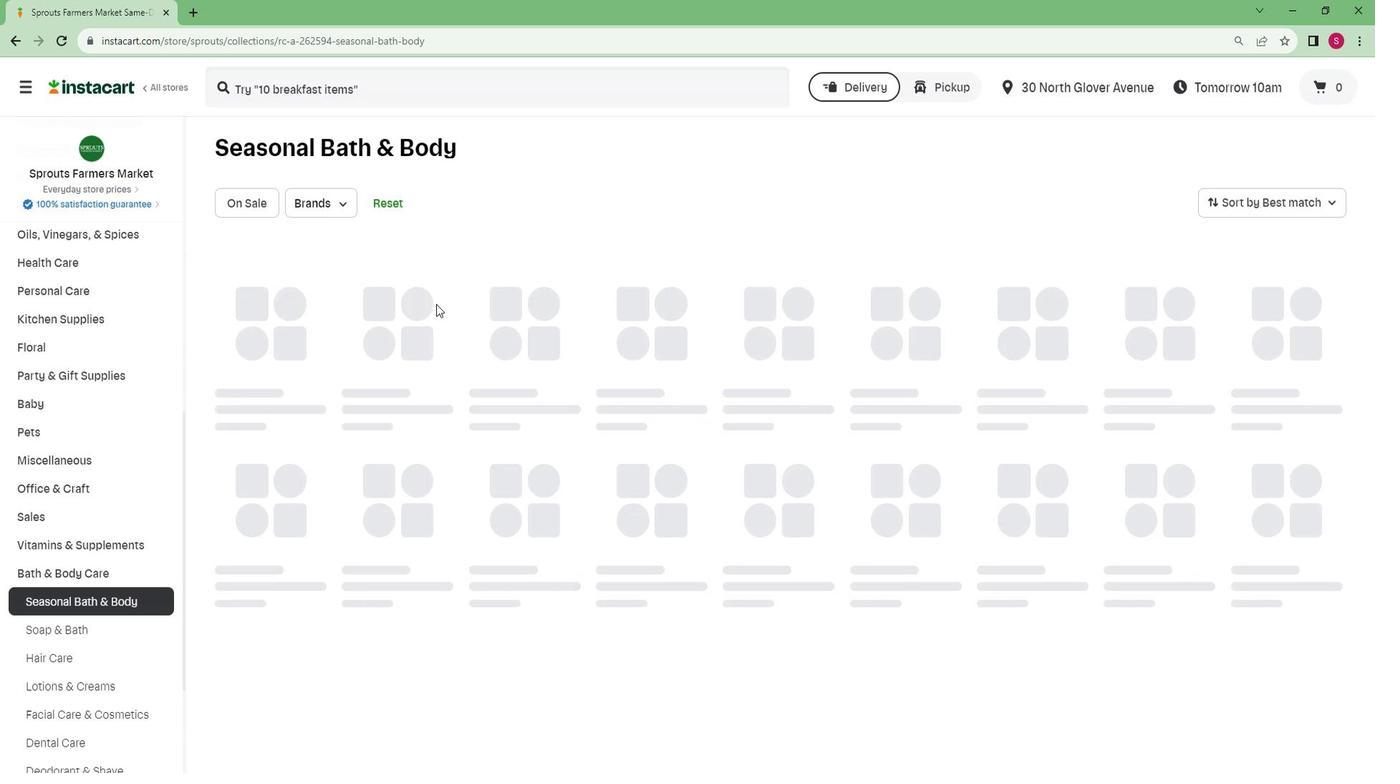 
